Task: Create a task  Create a new online platform for online DIY courses , assign it to team member softage.2@softage.net in the project ComplexTech and update the status of the task to  Off Track , set the priority of the task to Medium
Action: Mouse moved to (54, 396)
Screenshot: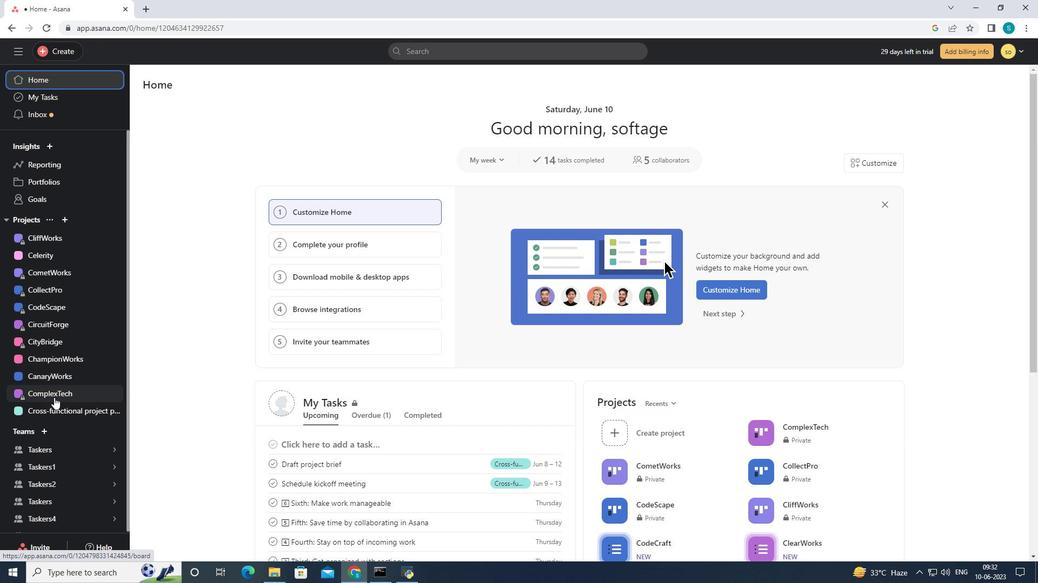 
Action: Mouse pressed left at (54, 396)
Screenshot: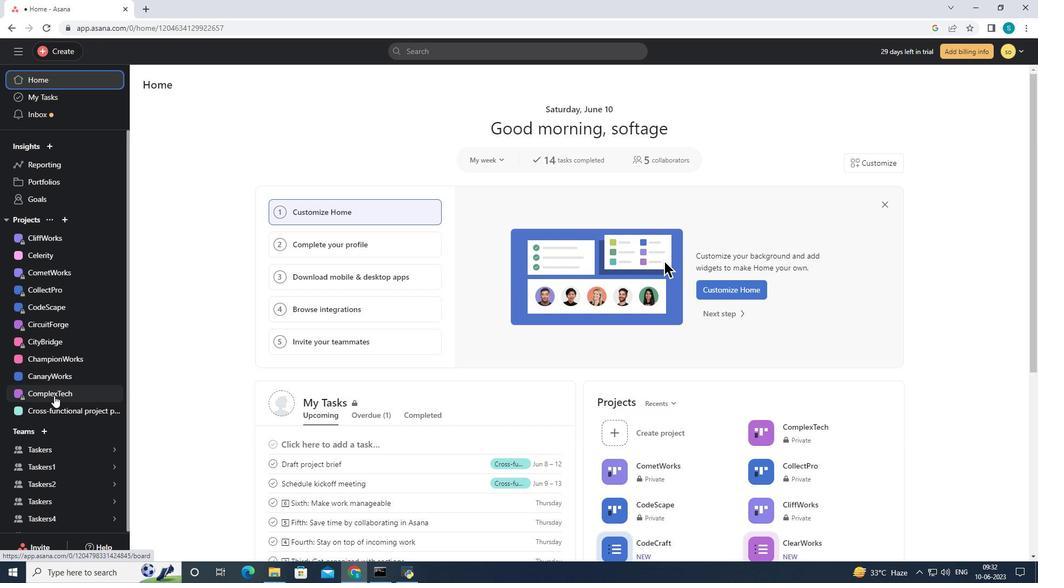 
Action: Mouse moved to (59, 47)
Screenshot: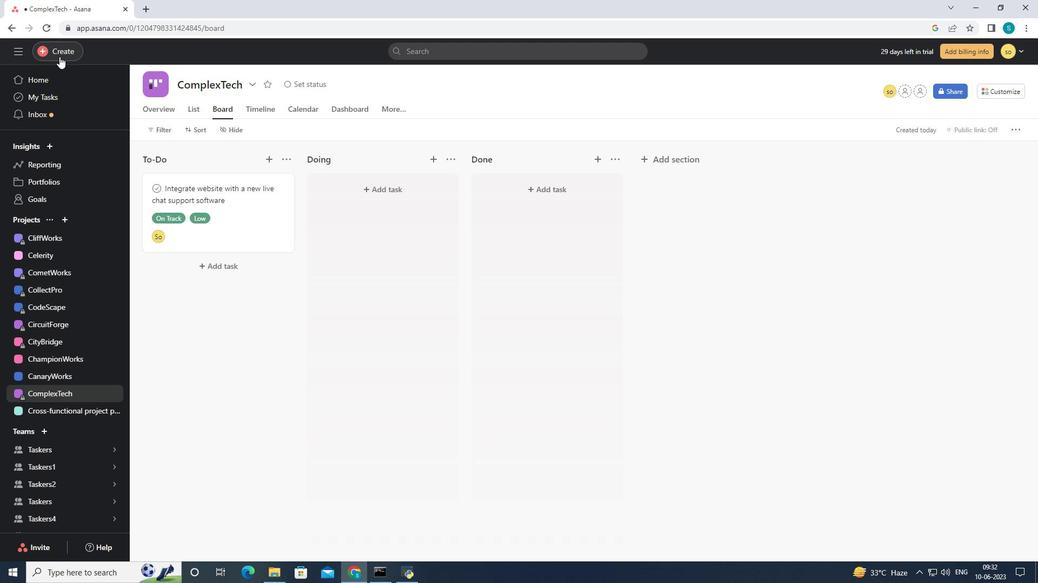 
Action: Mouse pressed left at (59, 47)
Screenshot: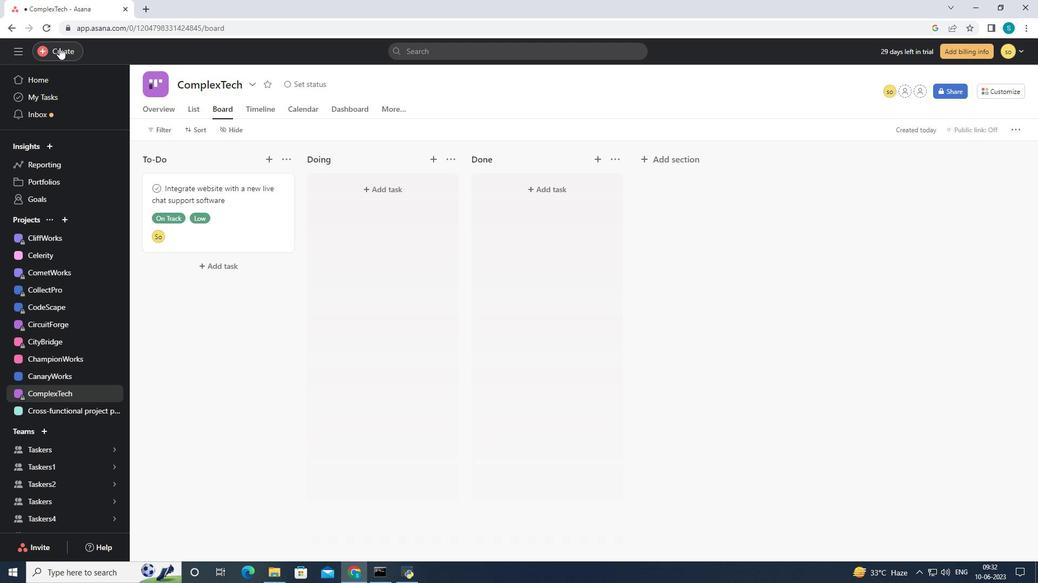 
Action: Mouse moved to (131, 55)
Screenshot: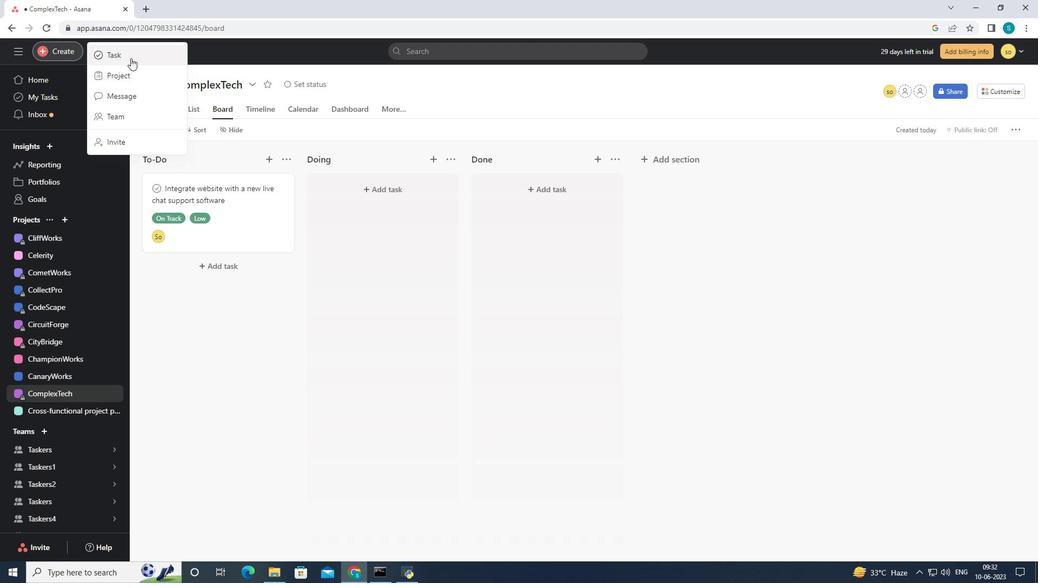 
Action: Mouse pressed left at (131, 55)
Screenshot: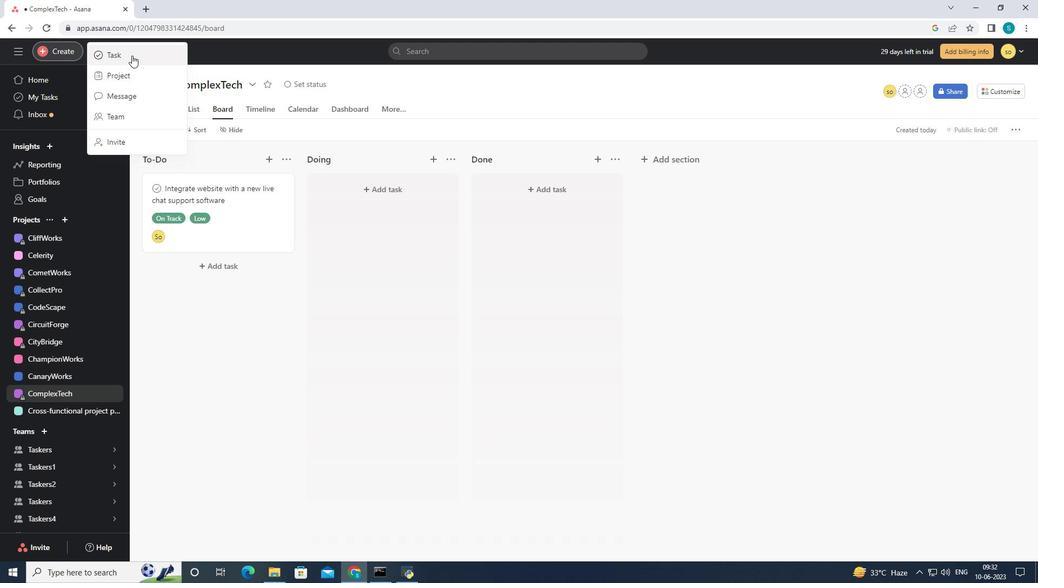 
Action: Mouse moved to (853, 337)
Screenshot: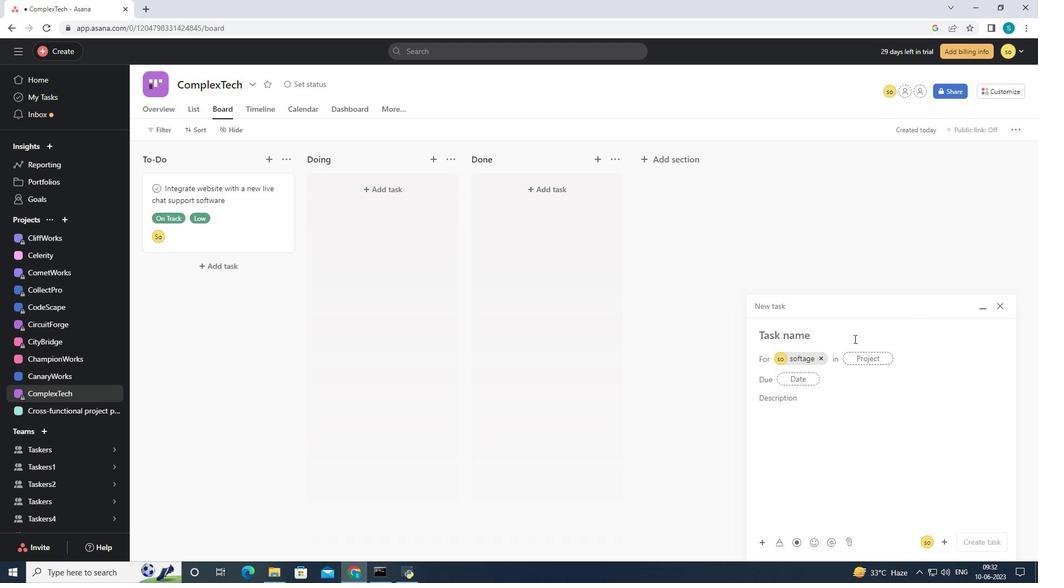
Action: Mouse pressed left at (853, 337)
Screenshot: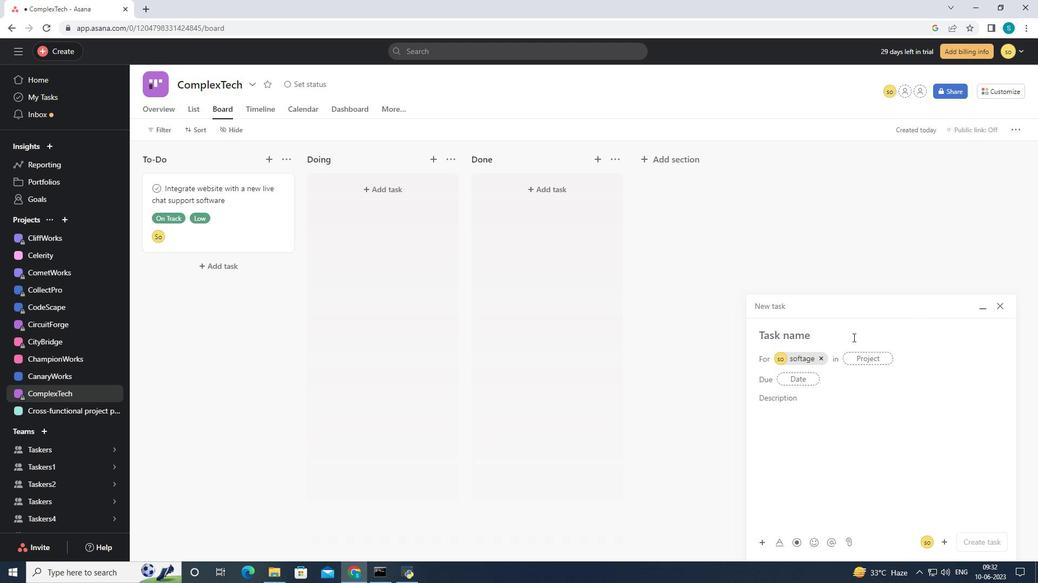 
Action: Key pressed <Key.shift><Key.shift><Key.shift><Key.shift><Key.shift><Key.shift><Key.shift><Key.shift><Key.shift><Key.shift><Key.shift><Key.shift><Key.shift><Key.shift><Key.shift><Key.shift><Key.shift><Key.shift><Key.shift><Key.shift><Key.shift><Key.shift><Key.shift><Key.shift><Key.shift><Key.shift><Key.shift><Key.shift><Key.shift><Key.shift><Key.shift>Create<Key.space>a<Key.space>new<Key.space>online<Key.space>platform<Key.space>for<Key.space>online<Key.space><Key.shift>DIY<Key.space>courses
Screenshot: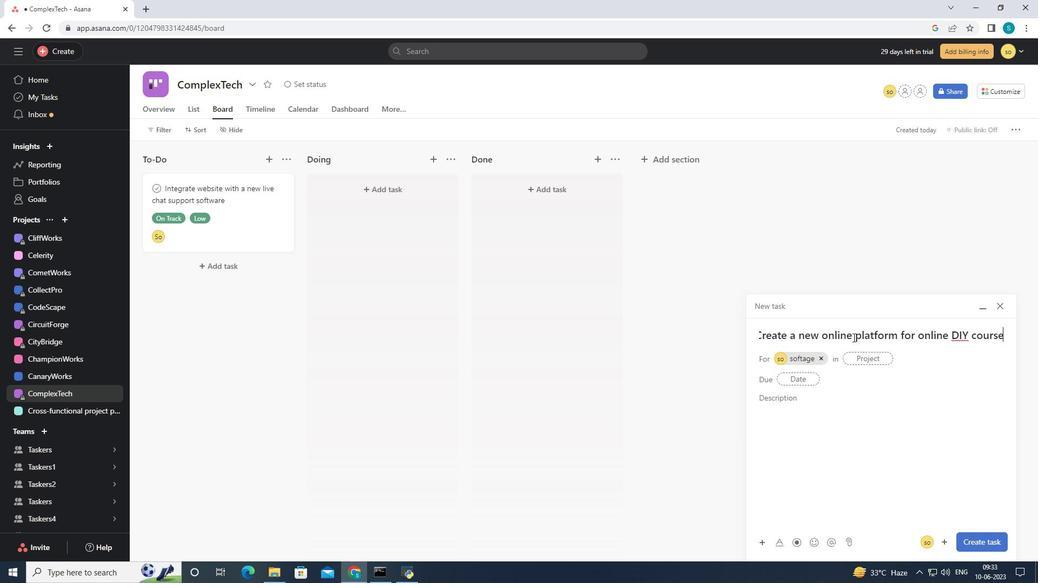 
Action: Mouse moved to (822, 361)
Screenshot: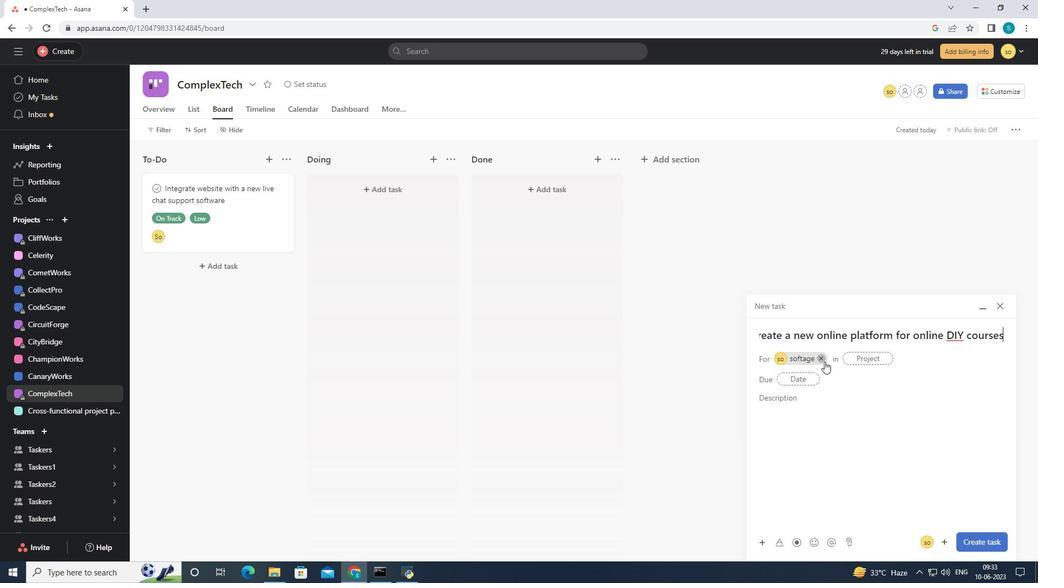 
Action: Mouse pressed left at (822, 361)
Screenshot: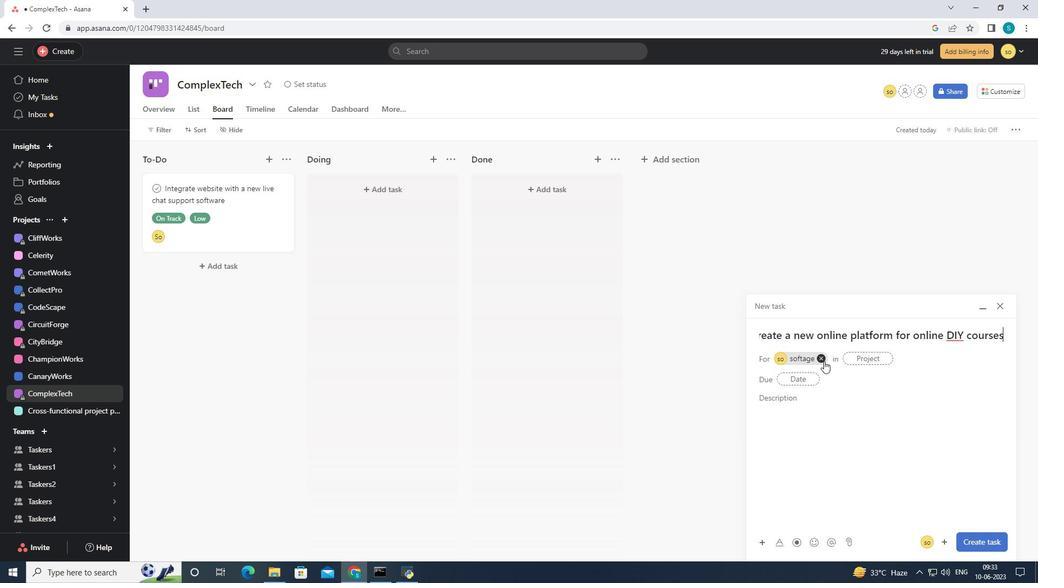 
Action: Mouse moved to (802, 359)
Screenshot: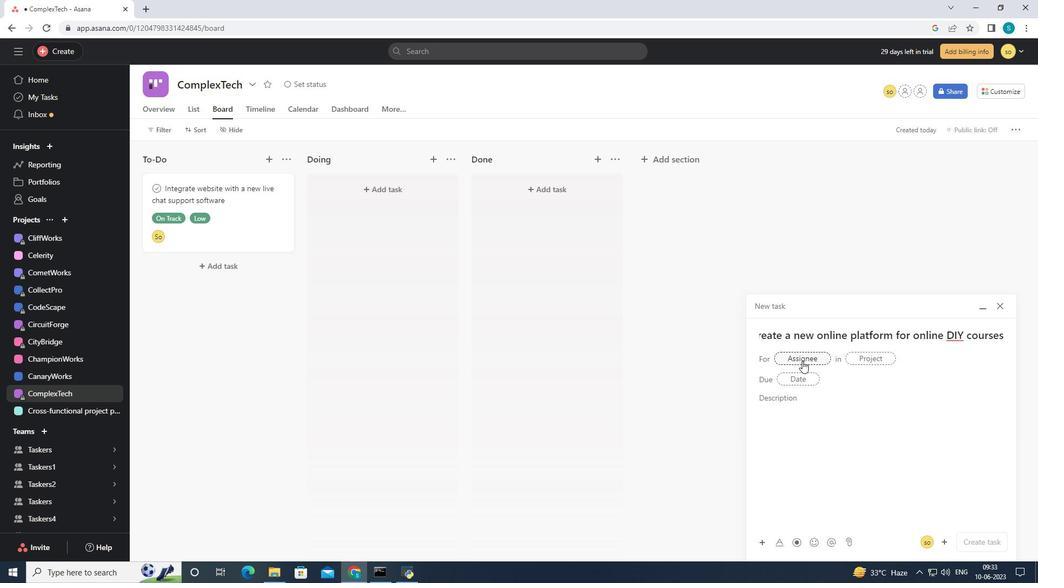 
Action: Mouse pressed left at (802, 359)
Screenshot: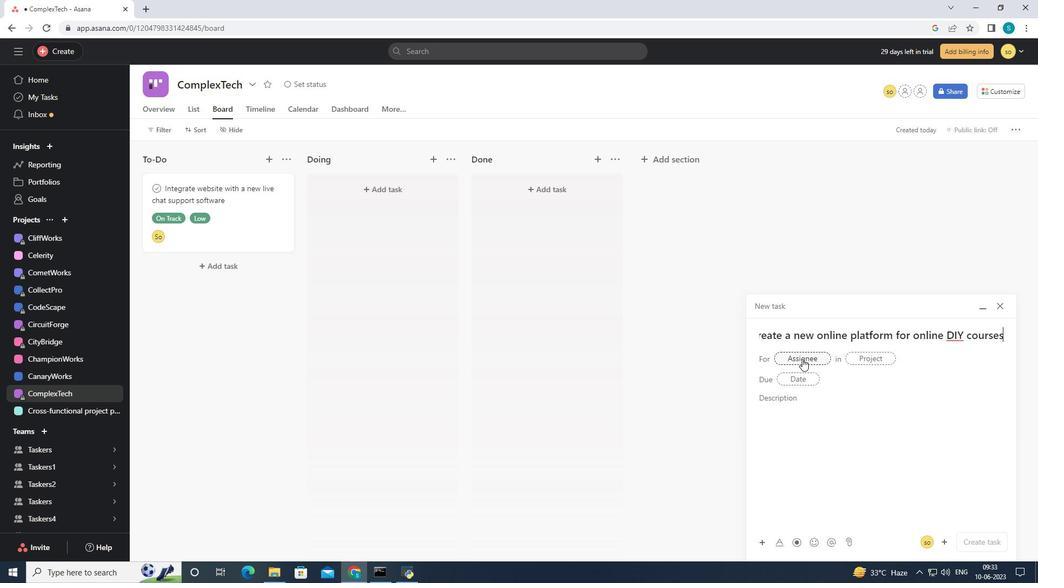 
Action: Key pressed softage.2<Key.shift>@
Screenshot: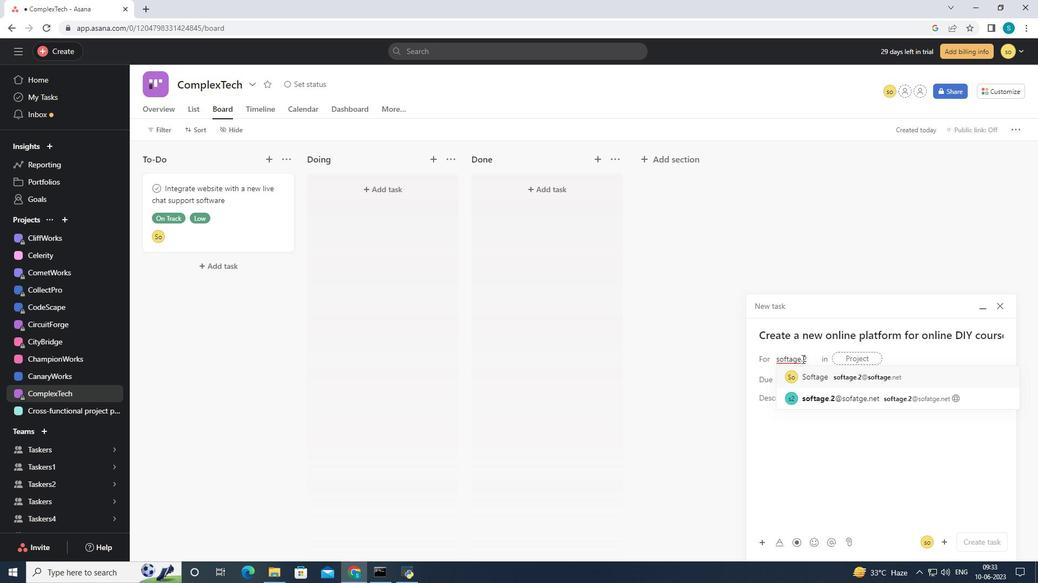 
Action: Mouse moved to (879, 377)
Screenshot: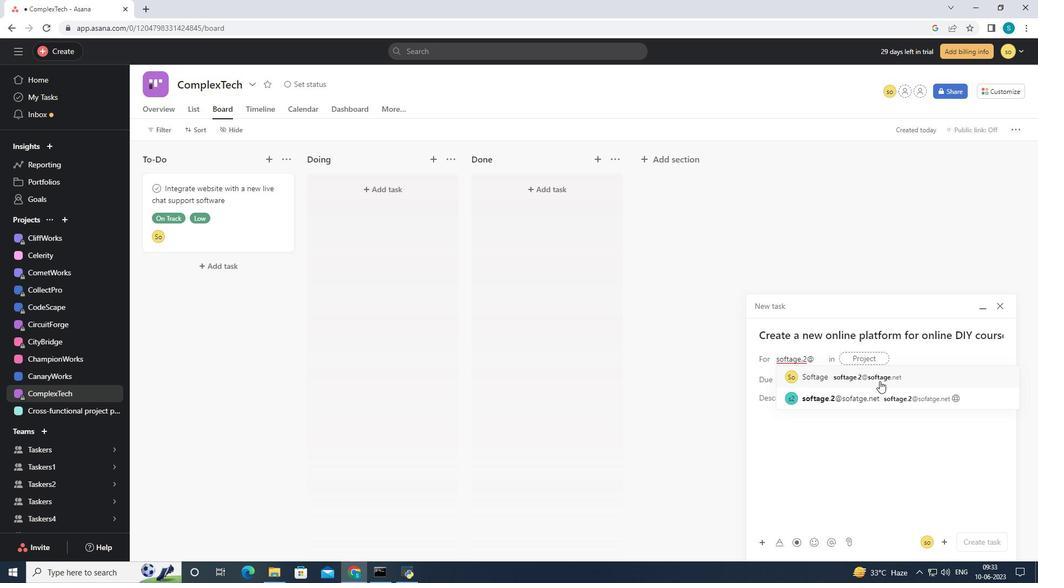 
Action: Mouse pressed left at (879, 377)
Screenshot: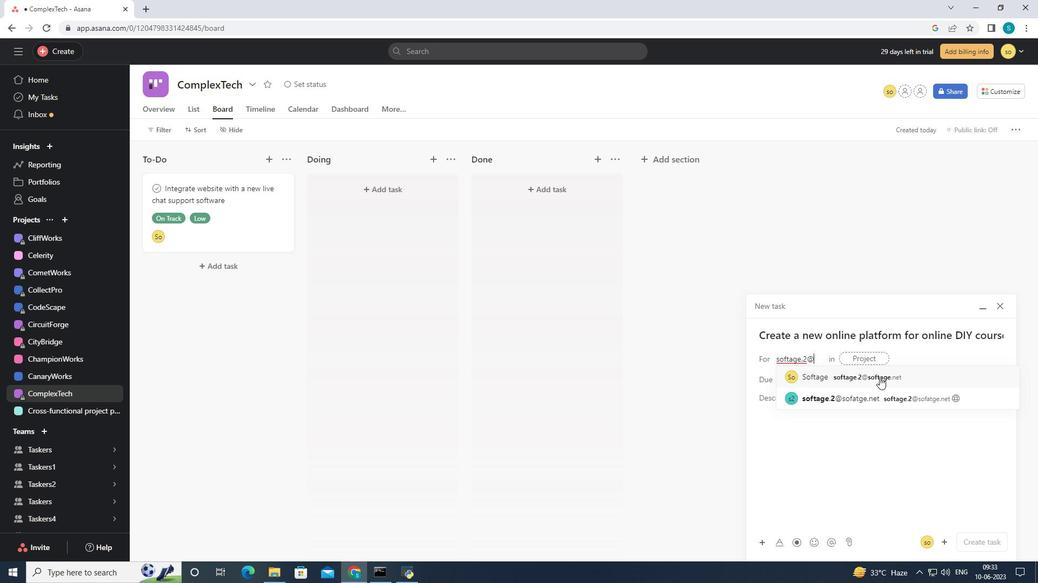 
Action: Mouse moved to (744, 382)
Screenshot: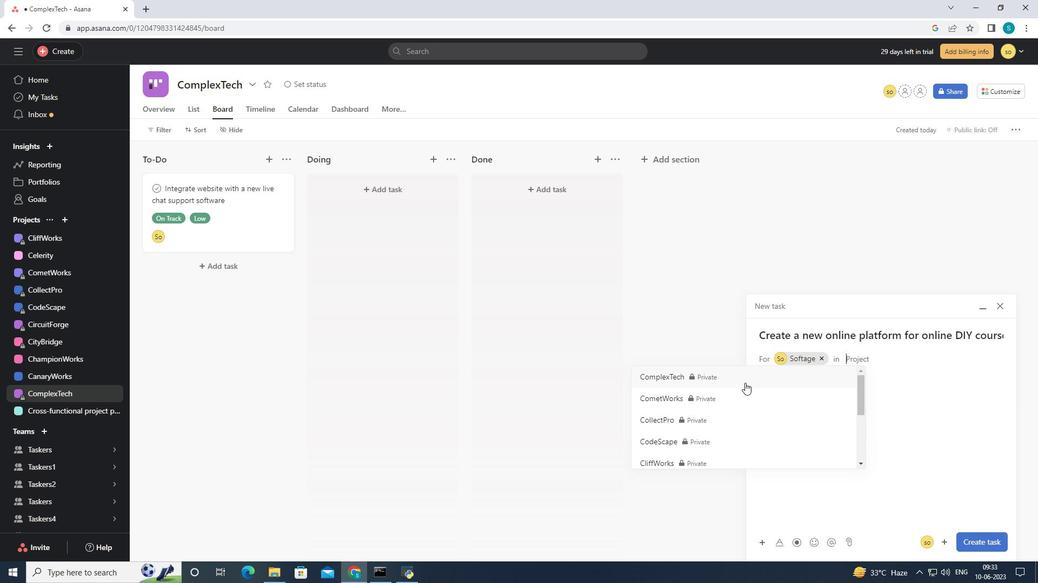 
Action: Mouse pressed left at (744, 382)
Screenshot: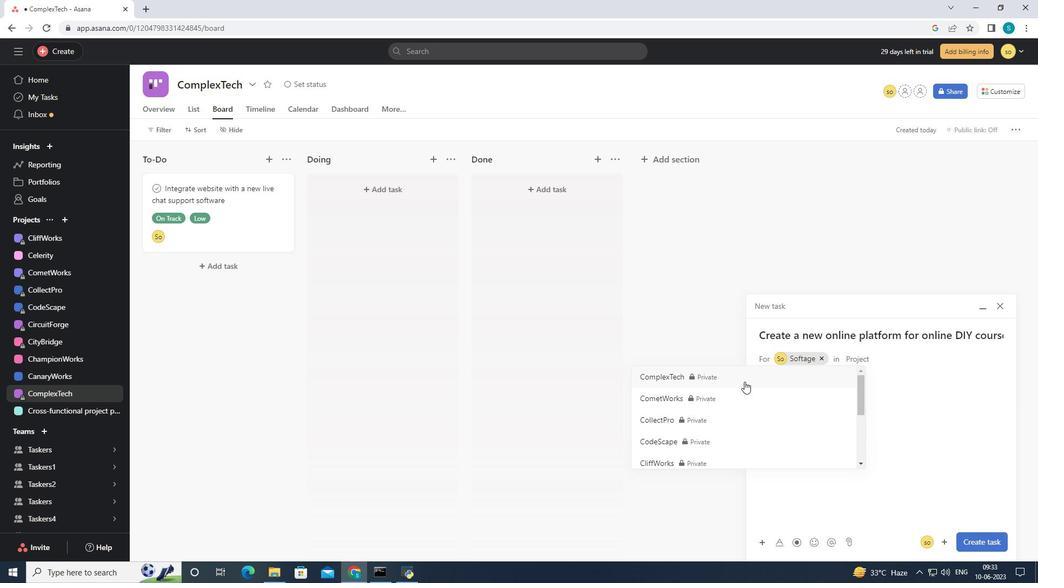 
Action: Mouse scrolled (744, 381) with delta (0, 0)
Screenshot: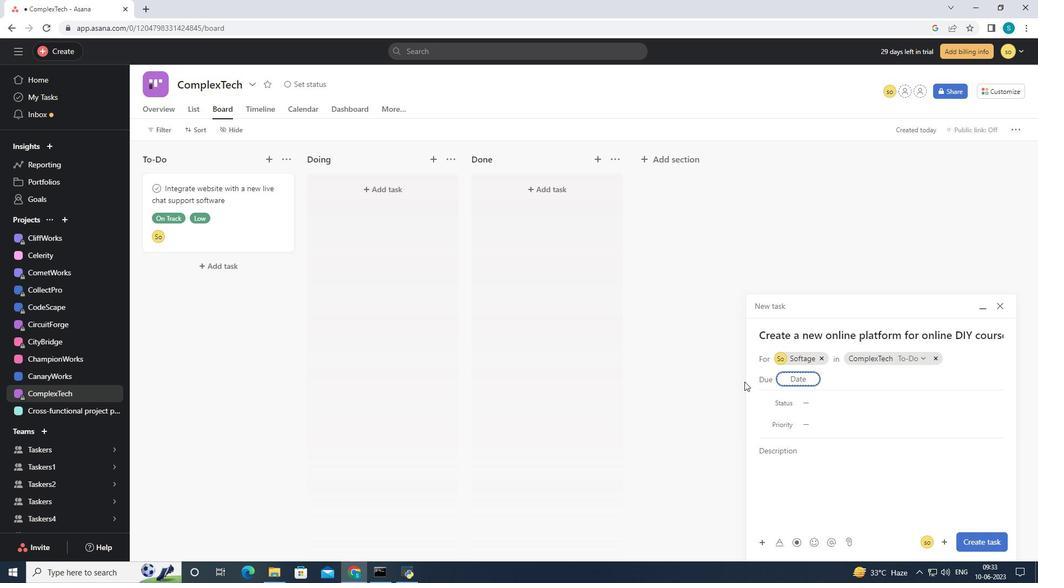 
Action: Mouse scrolled (744, 381) with delta (0, 0)
Screenshot: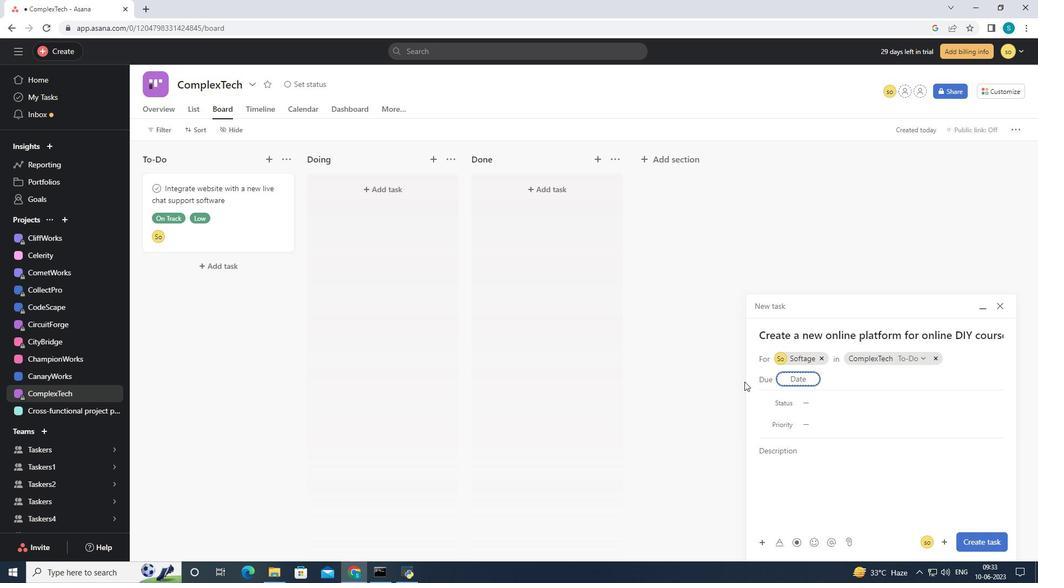 
Action: Mouse moved to (819, 402)
Screenshot: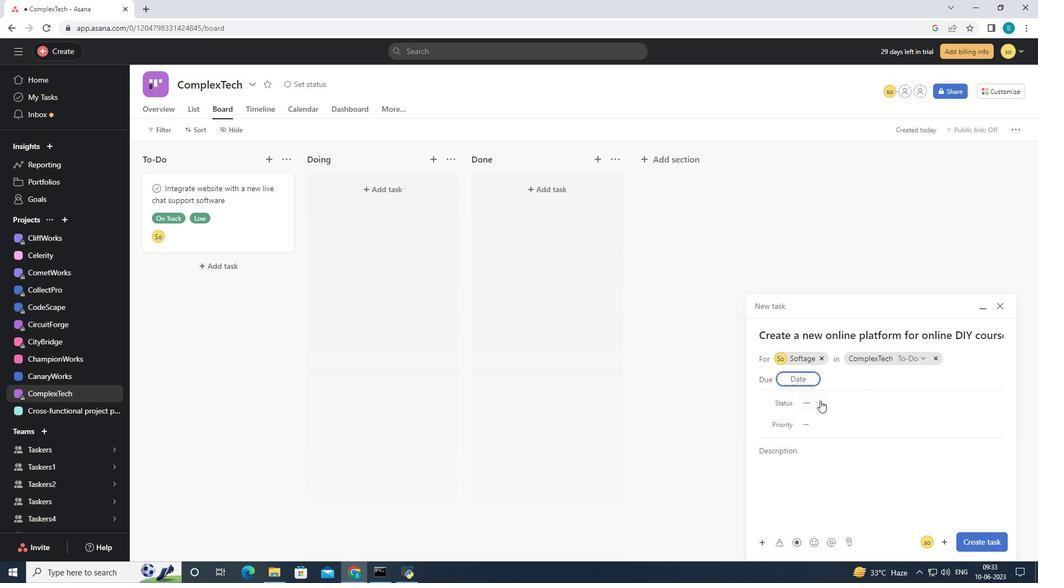 
Action: Mouse pressed left at (819, 402)
Screenshot: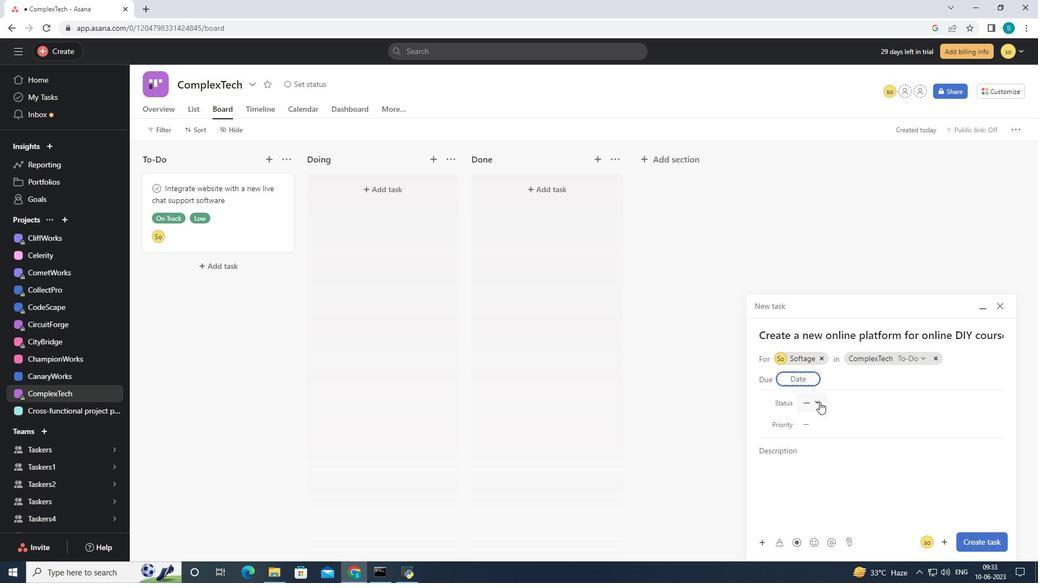 
Action: Mouse moved to (813, 461)
Screenshot: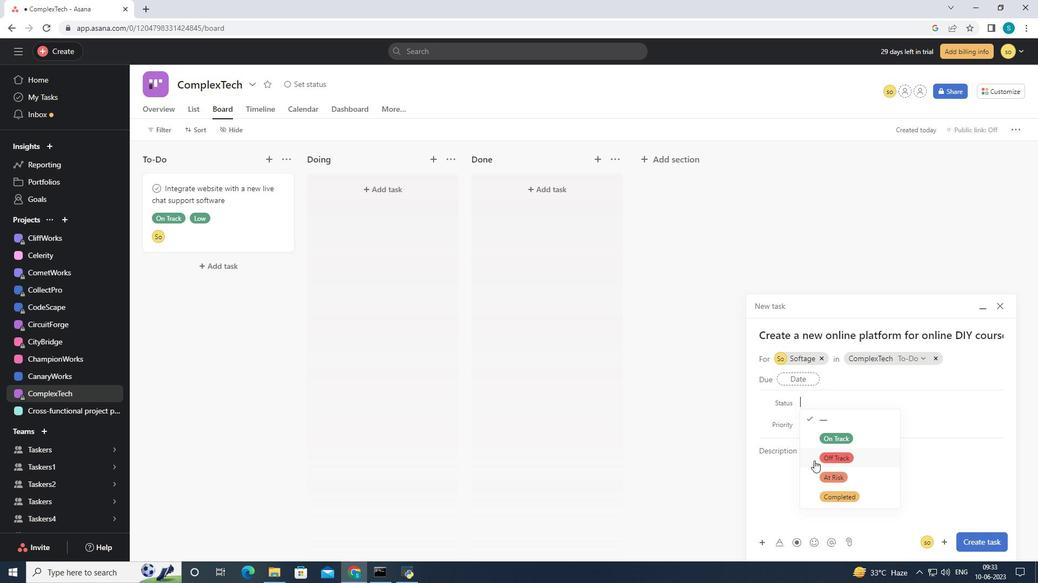 
Action: Mouse pressed left at (813, 461)
Screenshot: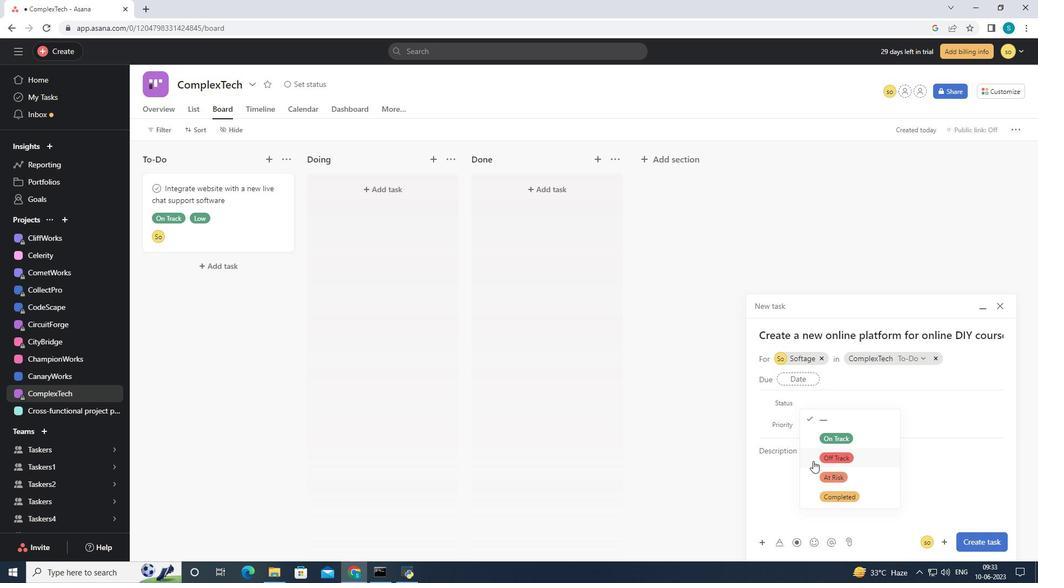 
Action: Mouse moved to (818, 426)
Screenshot: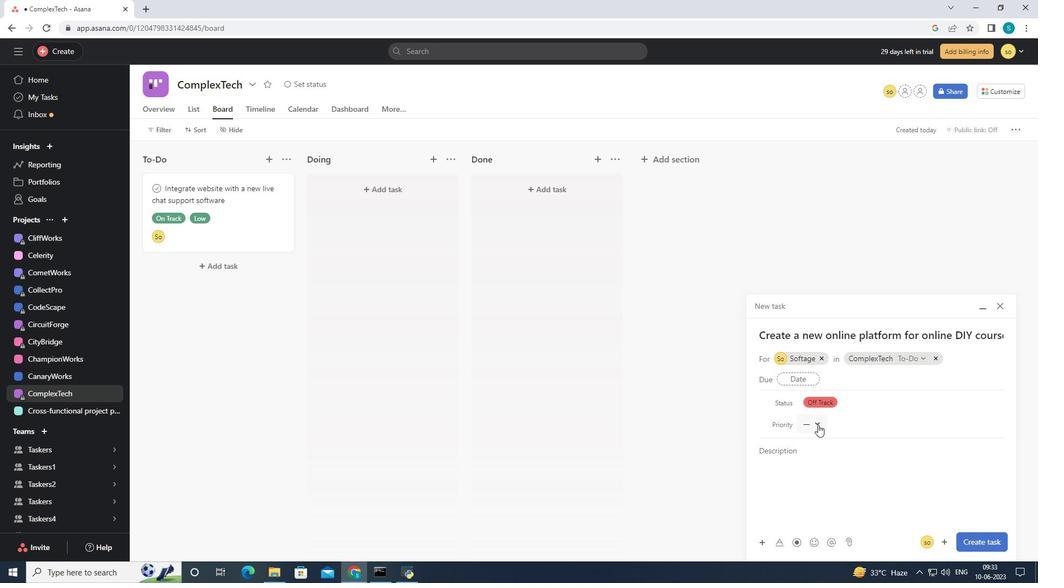 
Action: Mouse pressed left at (818, 426)
Screenshot: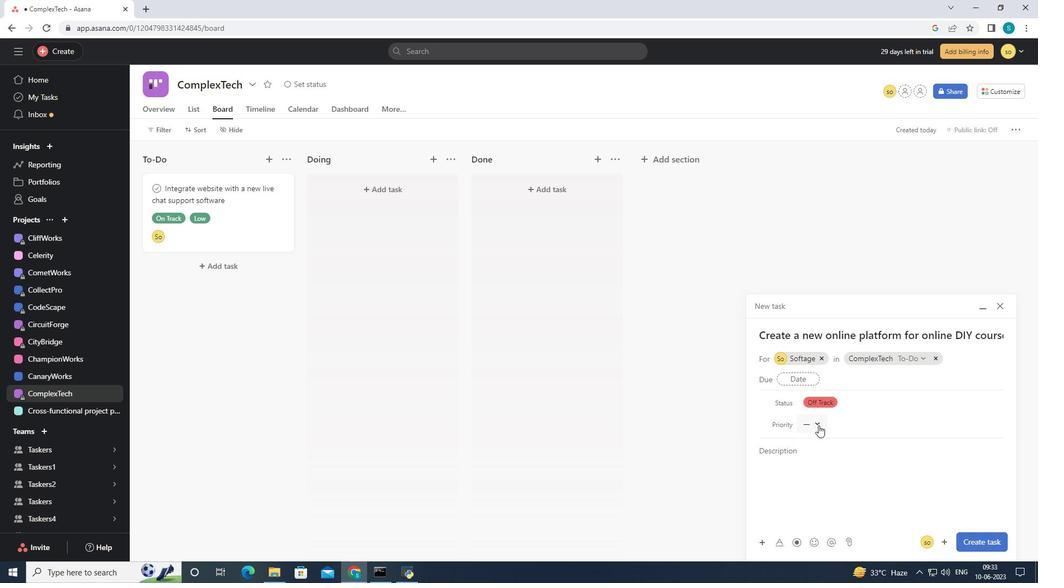 
Action: Mouse moved to (812, 482)
Screenshot: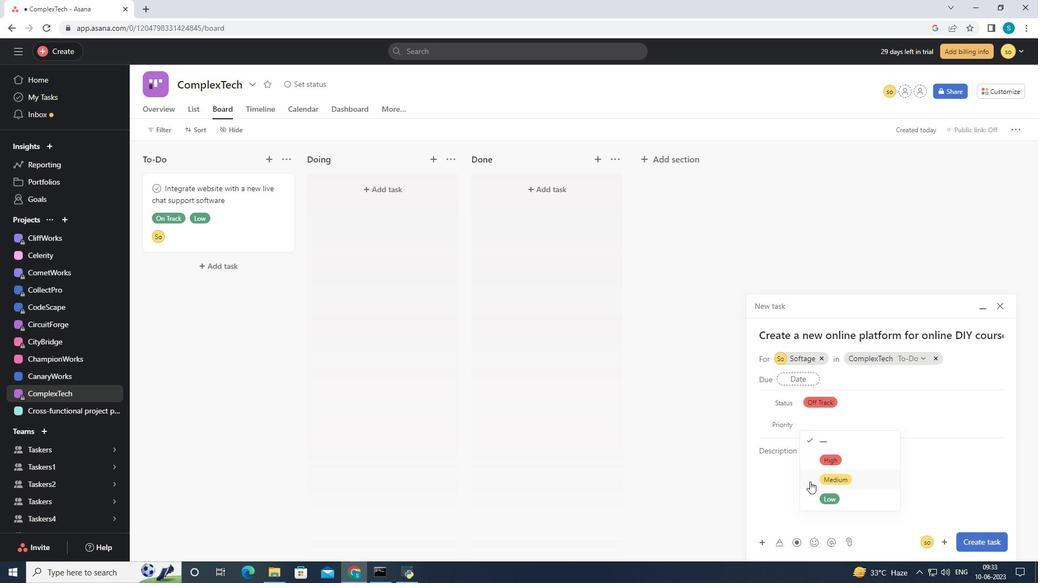 
Action: Mouse pressed left at (812, 482)
Screenshot: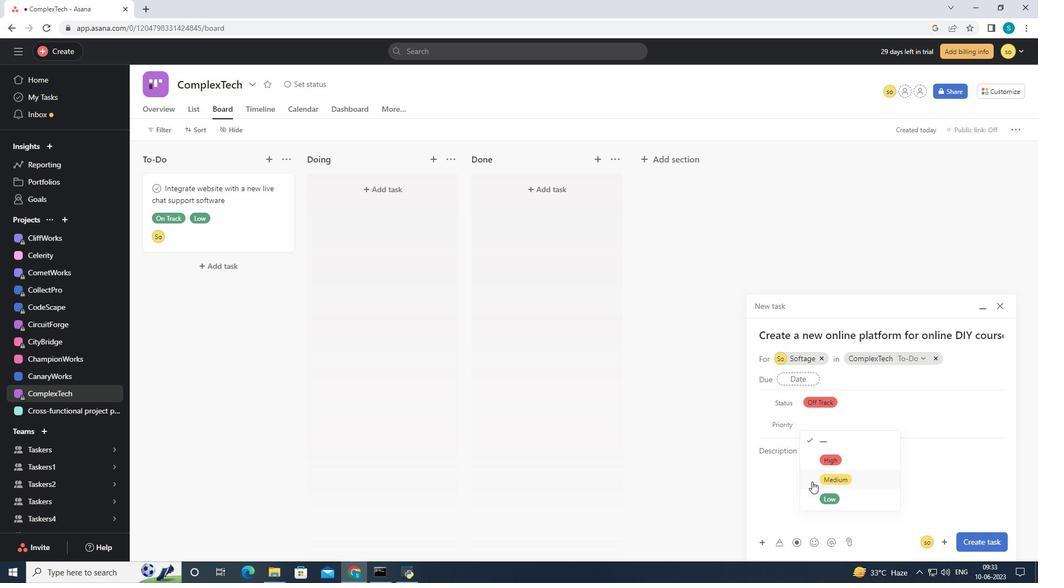 
Action: Mouse moved to (992, 541)
Screenshot: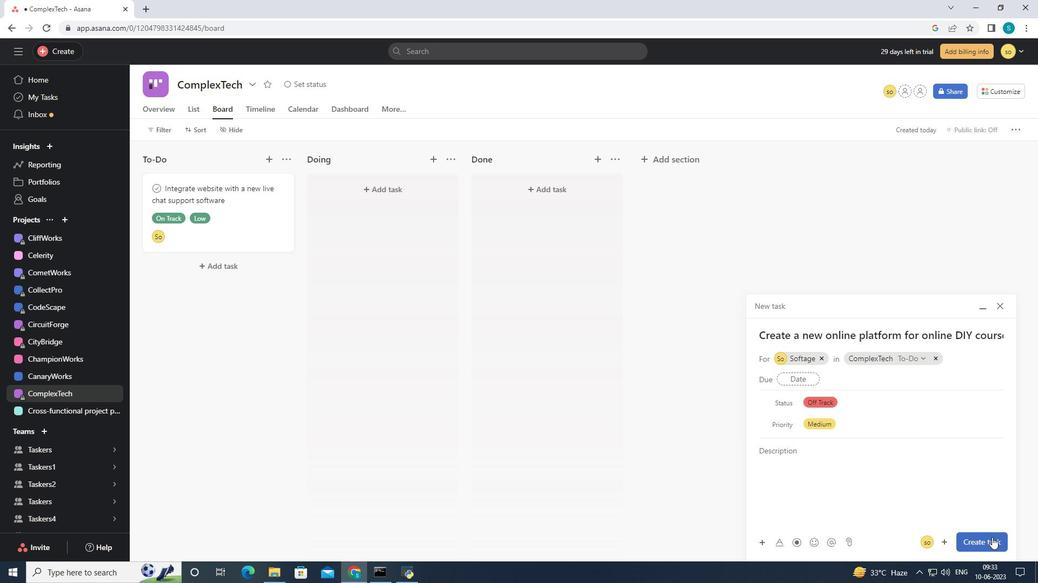 
Action: Mouse pressed left at (992, 541)
Screenshot: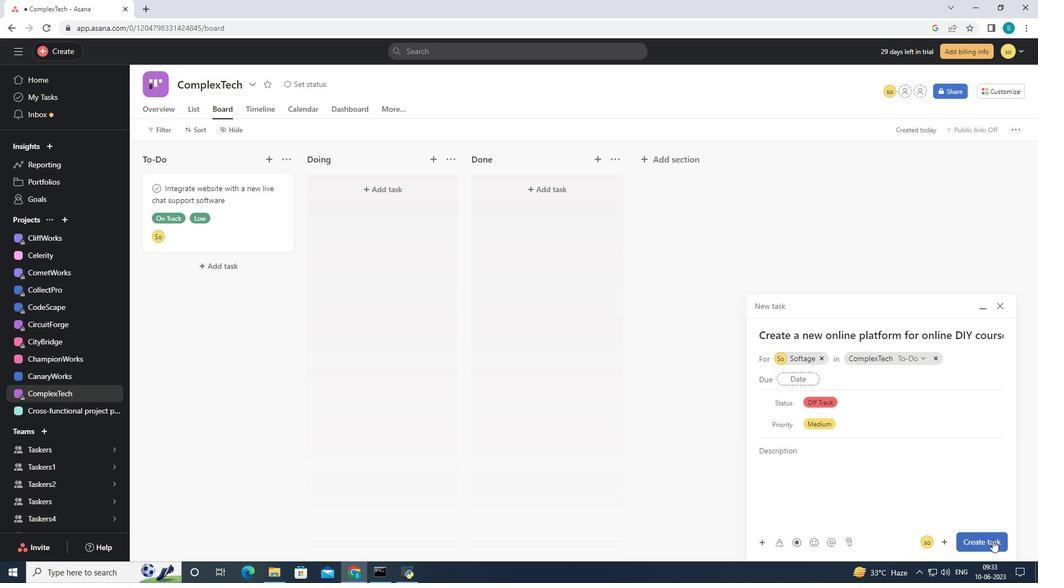 
